 Task: Change transition to slide from right.
Action: Mouse moved to (161, 75)
Screenshot: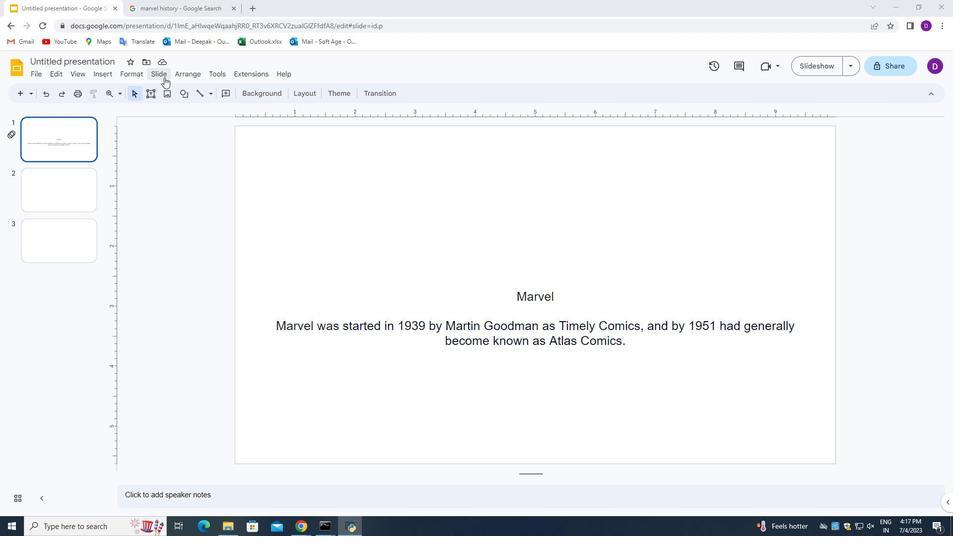 
Action: Mouse pressed left at (161, 75)
Screenshot: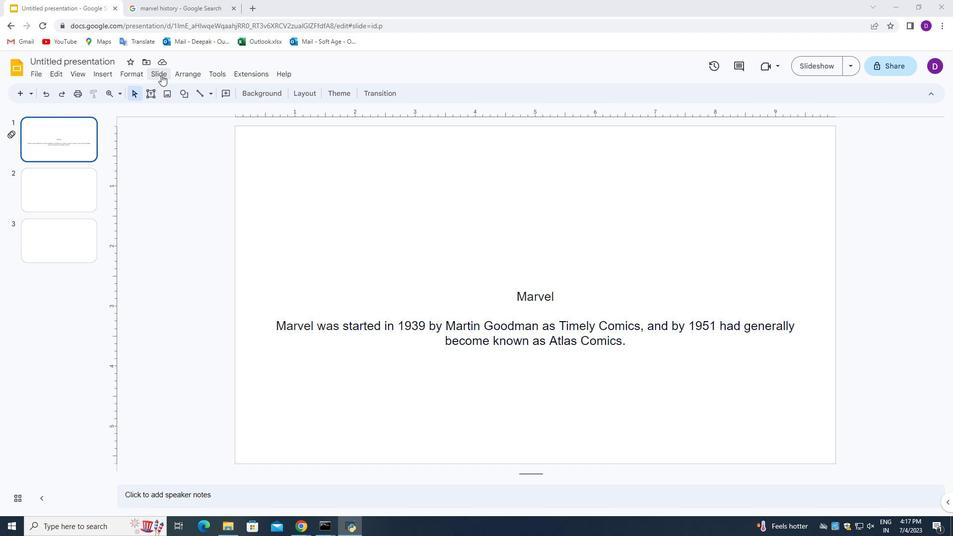 
Action: Mouse moved to (200, 212)
Screenshot: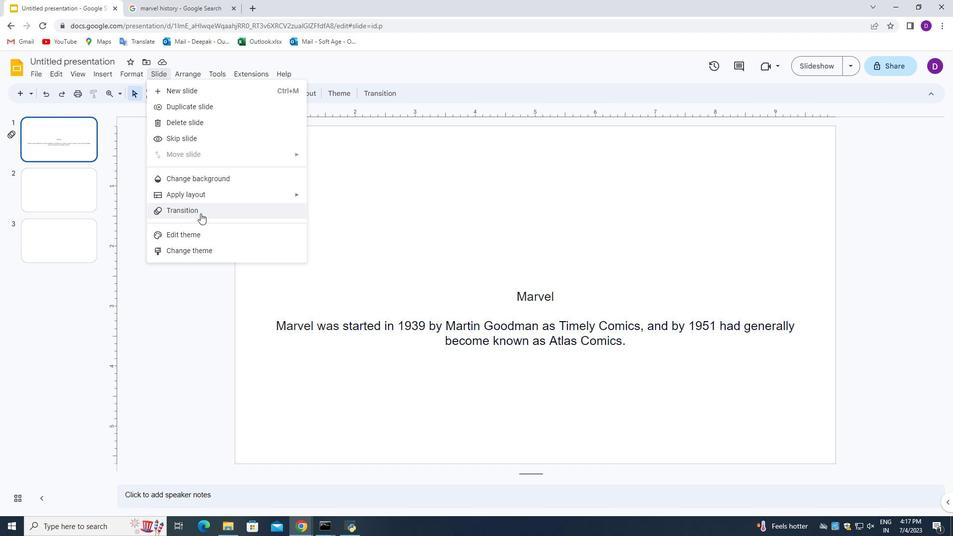 
Action: Mouse pressed left at (200, 212)
Screenshot: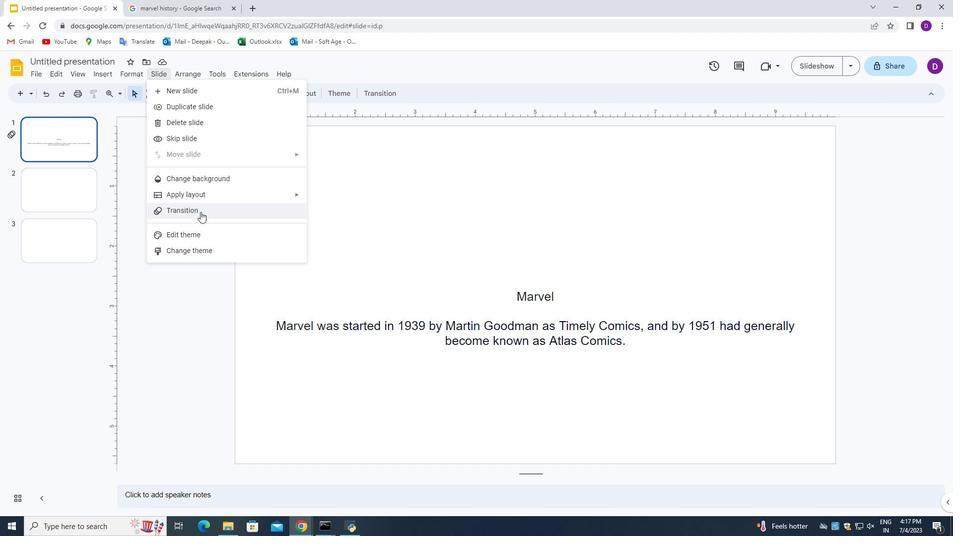 
Action: Mouse moved to (856, 188)
Screenshot: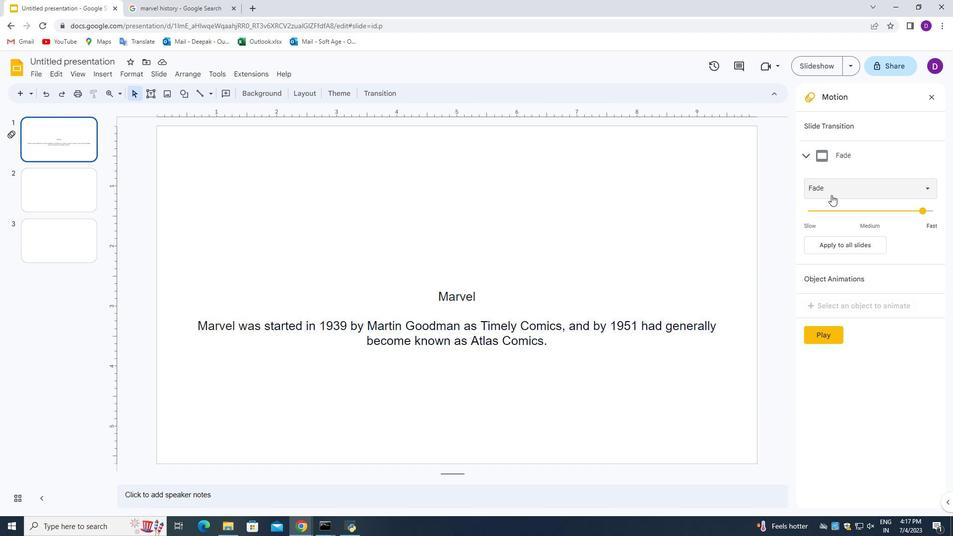 
Action: Mouse pressed left at (856, 188)
Screenshot: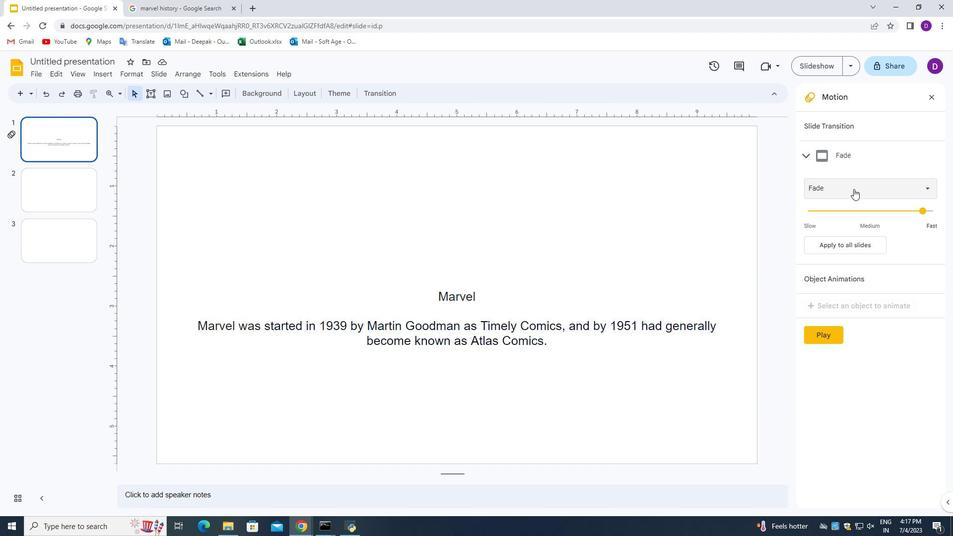 
Action: Mouse moved to (852, 255)
Screenshot: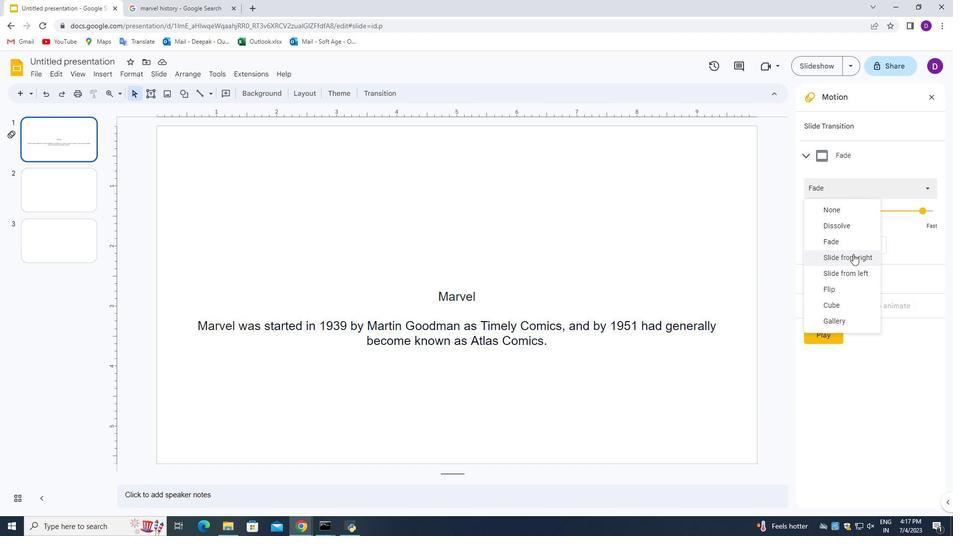 
Action: Mouse pressed left at (852, 255)
Screenshot: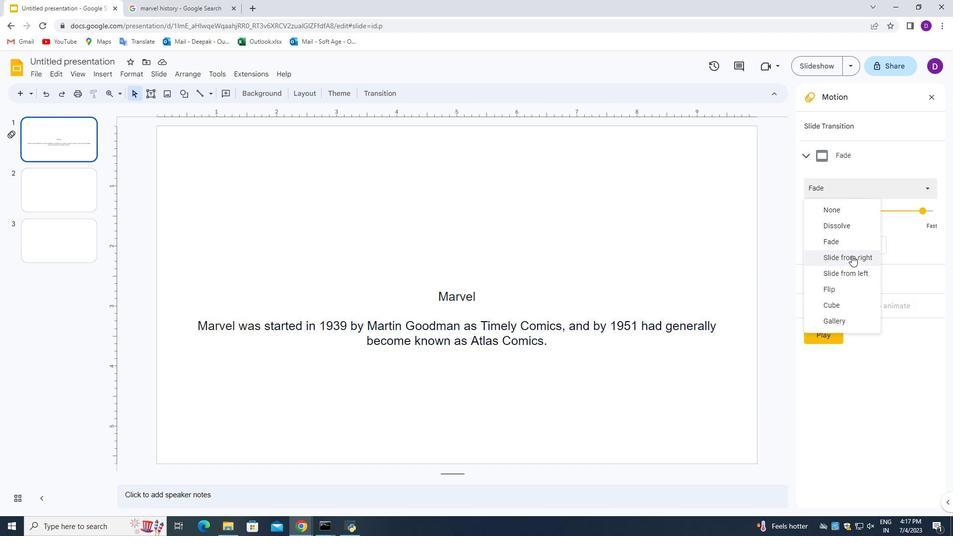 
Action: Mouse moved to (634, 223)
Screenshot: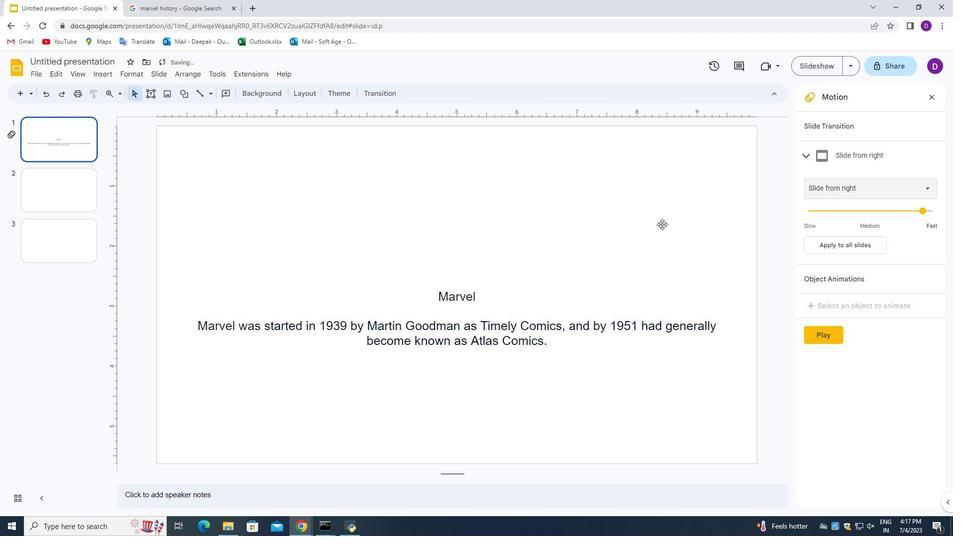 
